 Task: Reply to email with the signature Edwin Parker with the subject 'Request for a promotion' from softage.1@softage.net with the message 'I would like to schedule a meeting to discuss the project's risk mitigation plan.'
Action: Mouse moved to (882, 206)
Screenshot: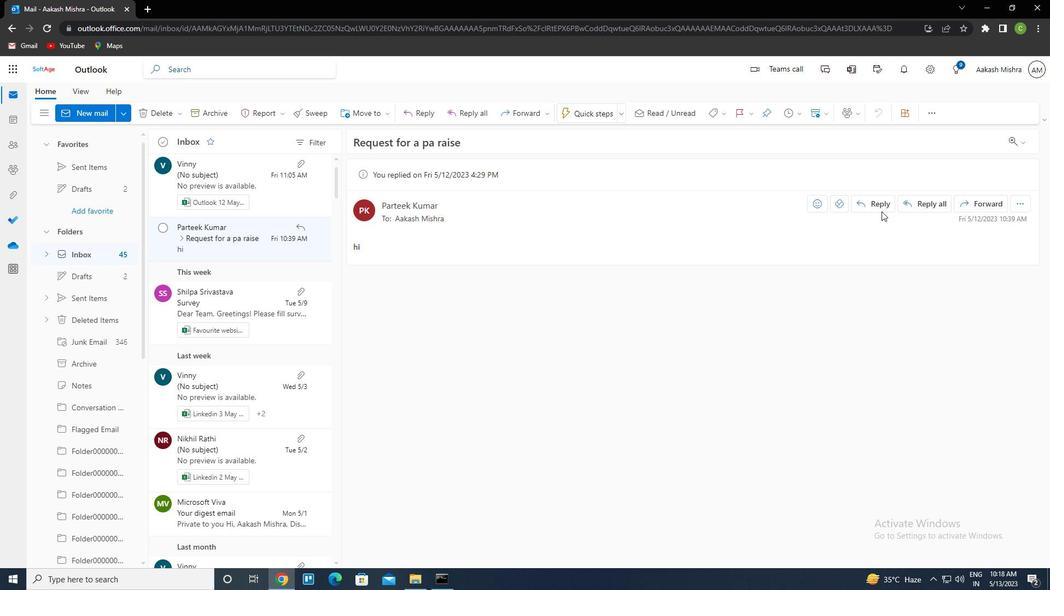 
Action: Mouse pressed left at (882, 206)
Screenshot: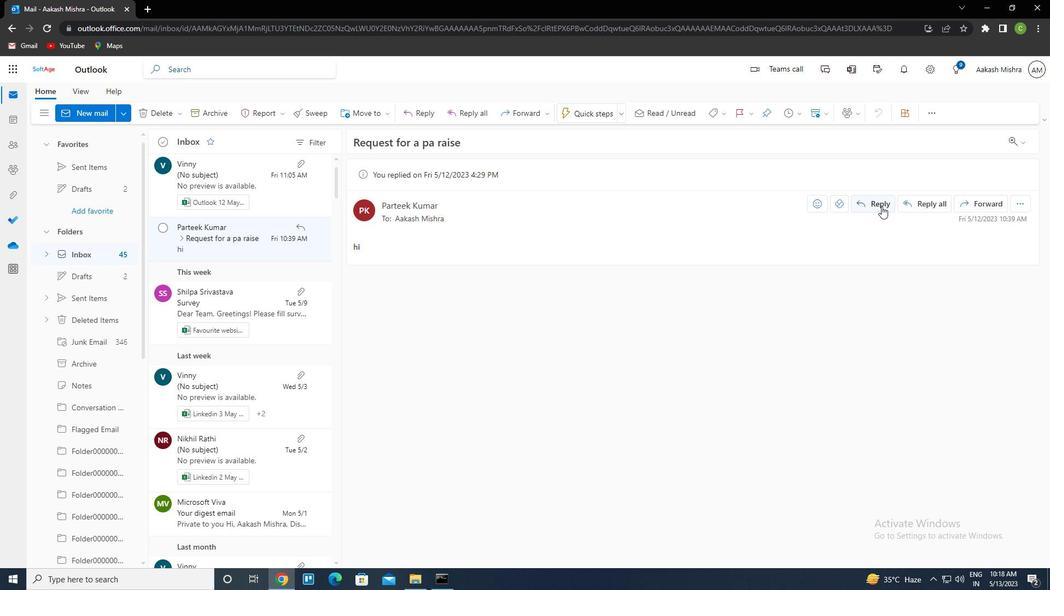 
Action: Mouse moved to (701, 113)
Screenshot: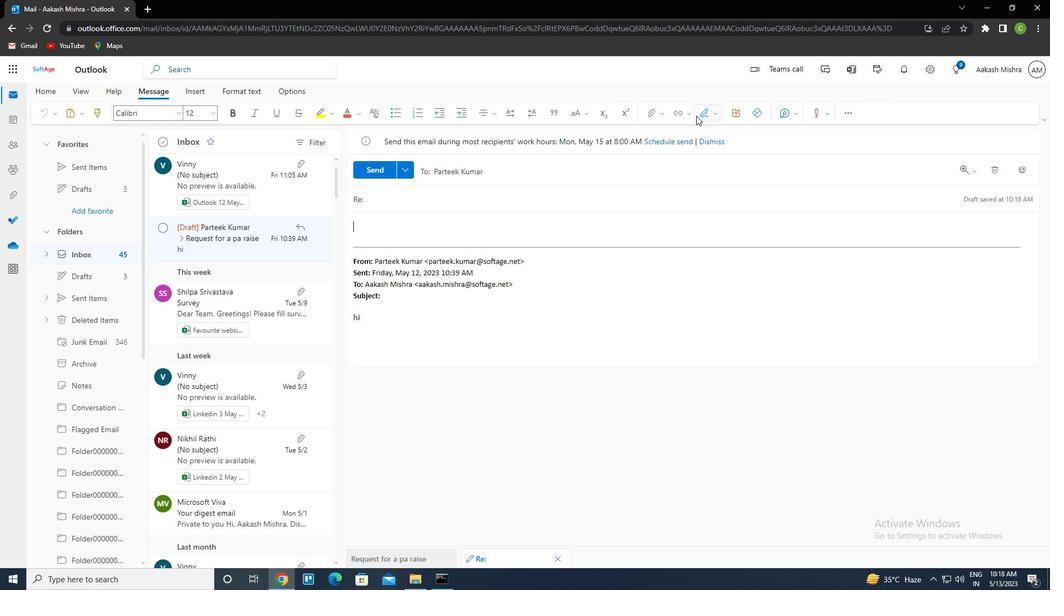 
Action: Mouse pressed left at (701, 113)
Screenshot: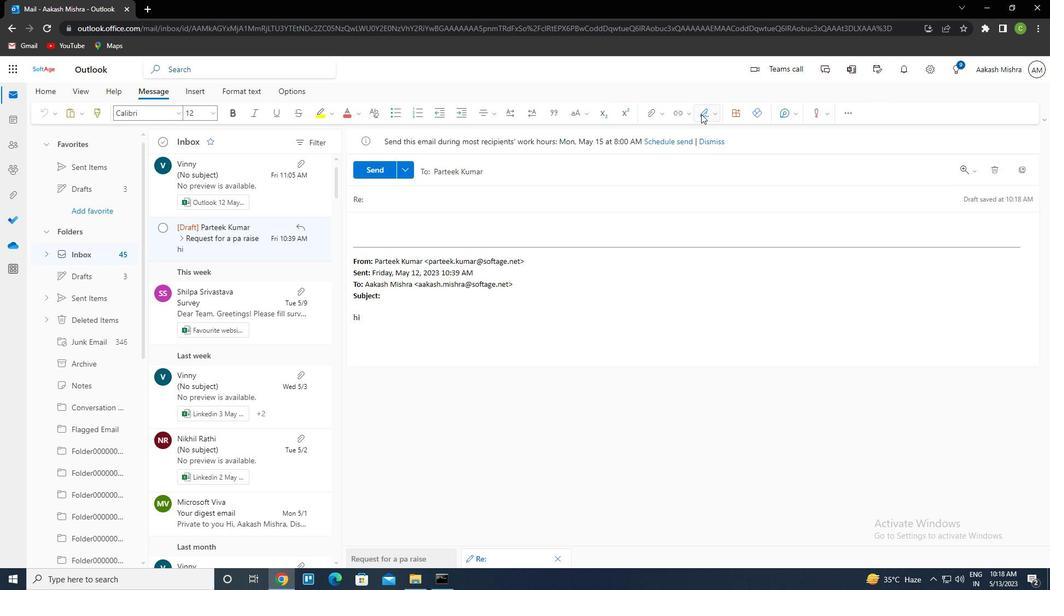 
Action: Mouse moved to (700, 155)
Screenshot: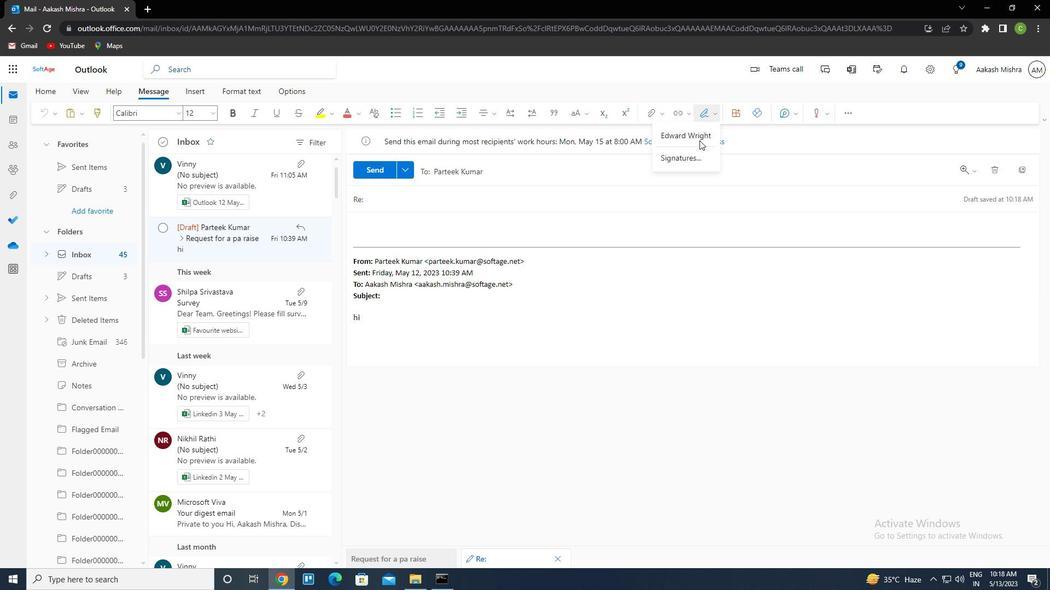 
Action: Mouse pressed left at (700, 155)
Screenshot: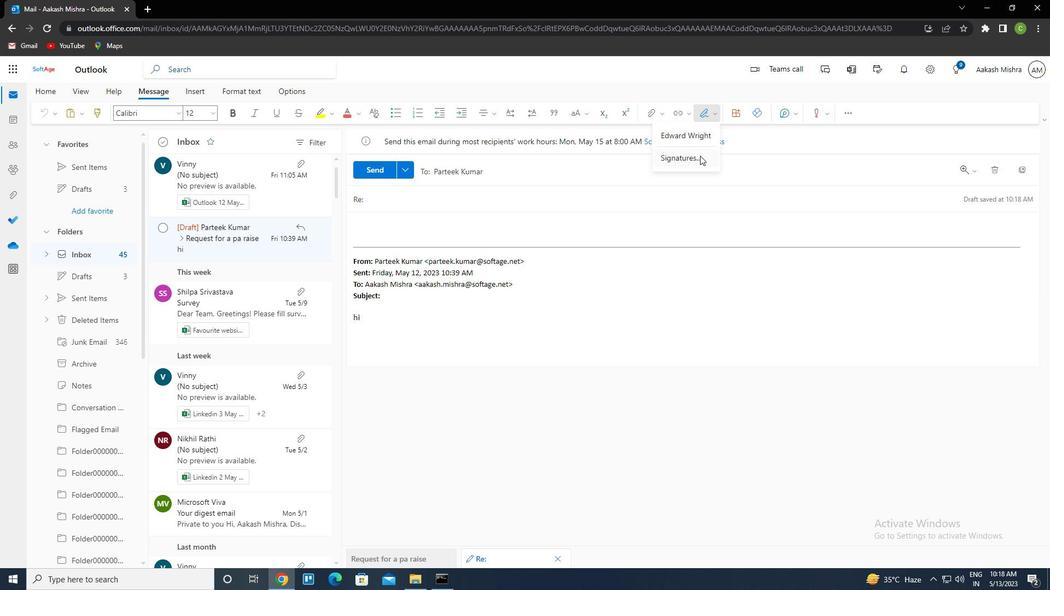 
Action: Mouse moved to (738, 201)
Screenshot: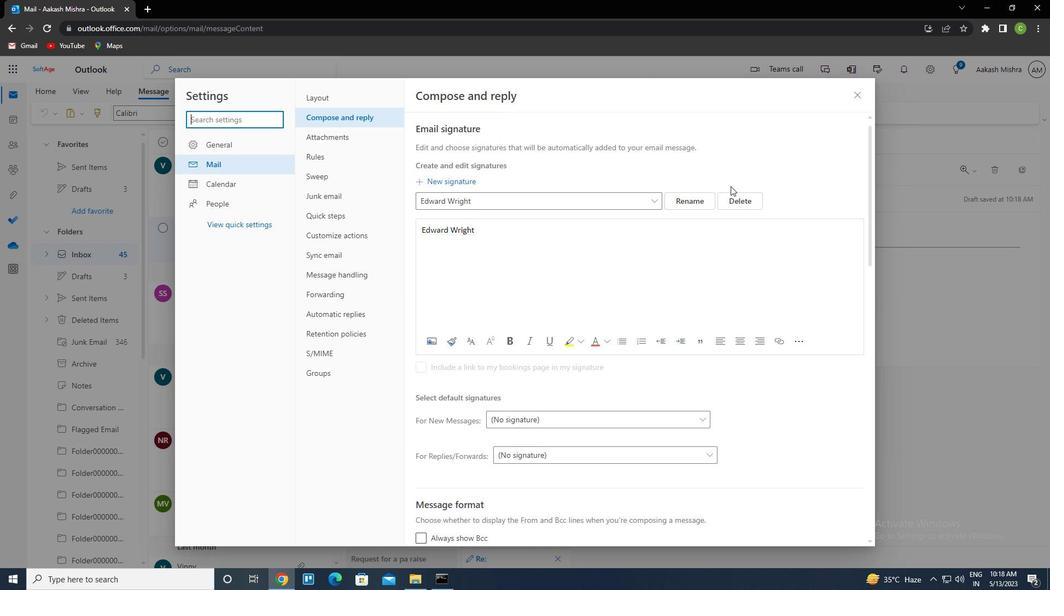 
Action: Mouse pressed left at (738, 201)
Screenshot: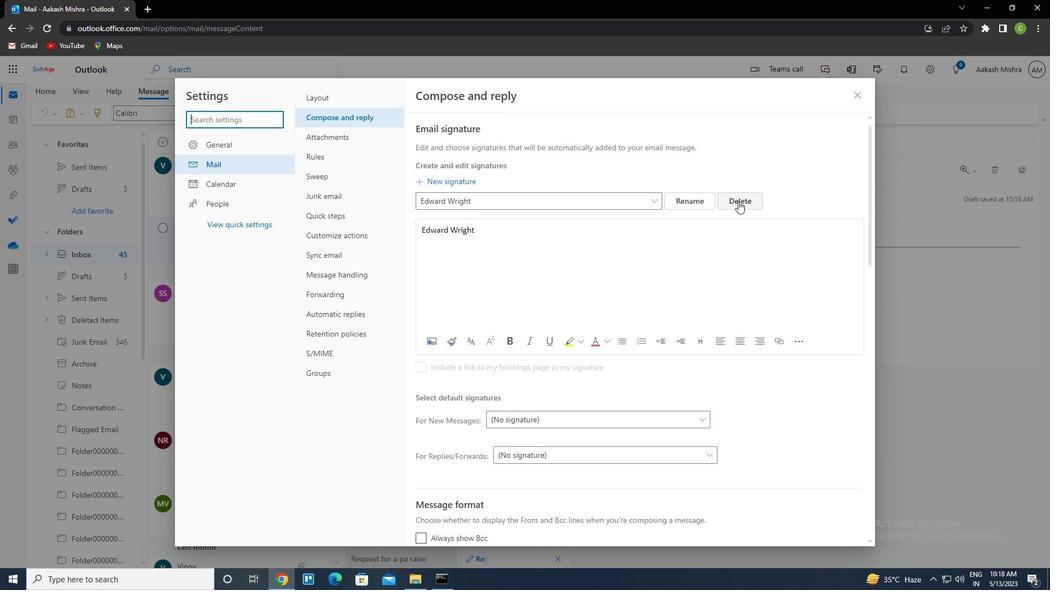 
Action: Mouse moved to (563, 207)
Screenshot: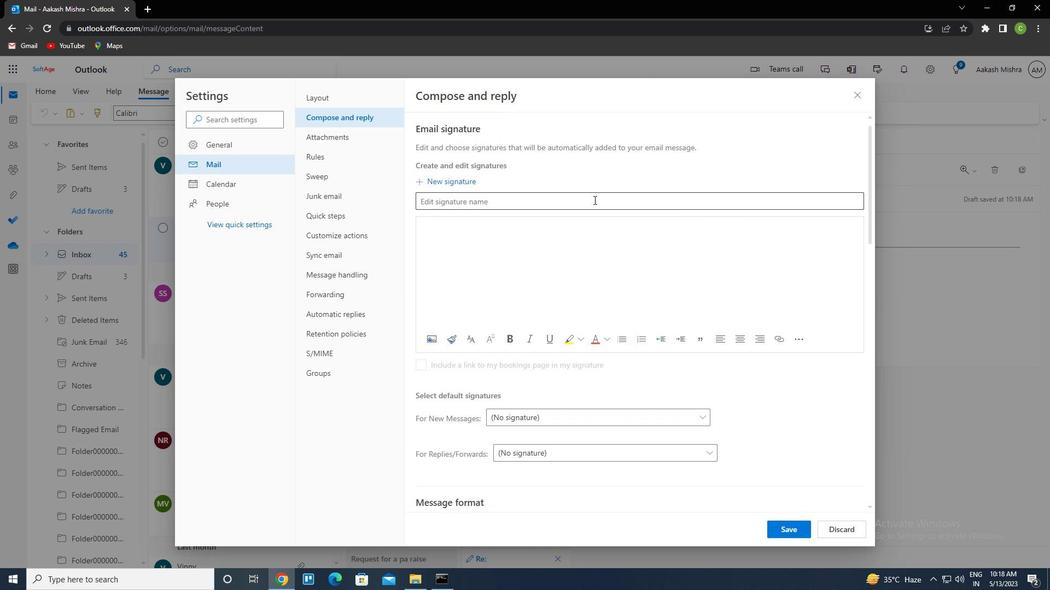 
Action: Mouse pressed left at (563, 207)
Screenshot: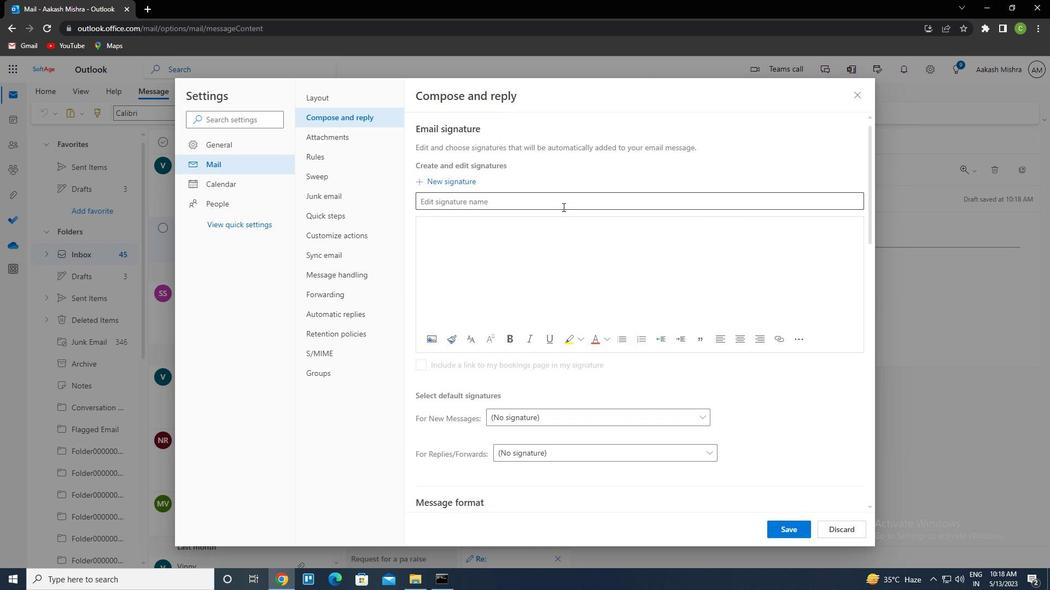 
Action: Key pressed <Key.caps_lock><Key.caps_lock>e<Key.caps_lock>dwin<Key.space><Key.caps_lock>p<Key.caps_lock>arker
Screenshot: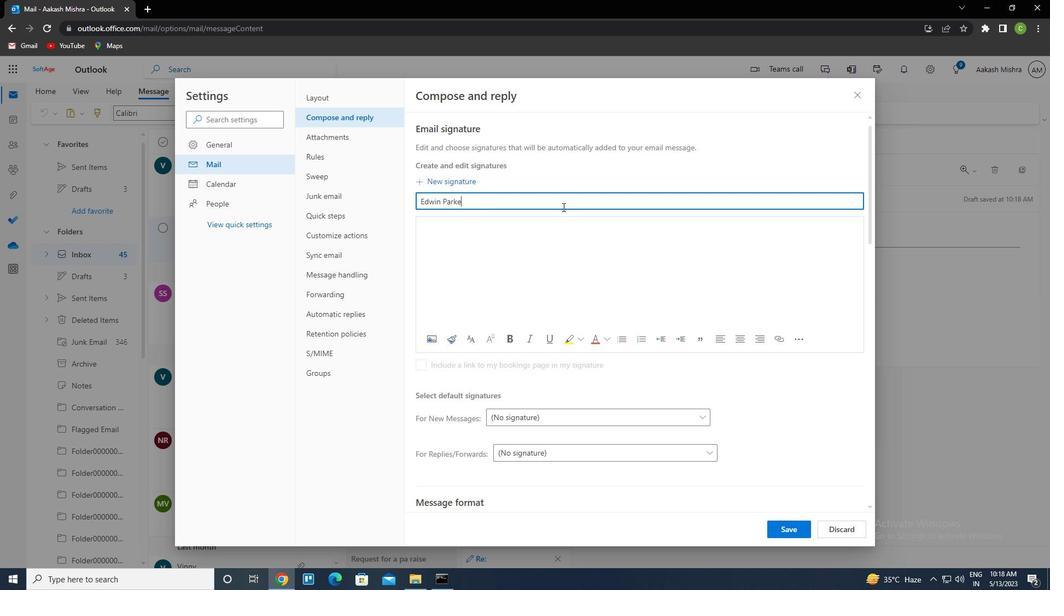 
Action: Mouse moved to (463, 224)
Screenshot: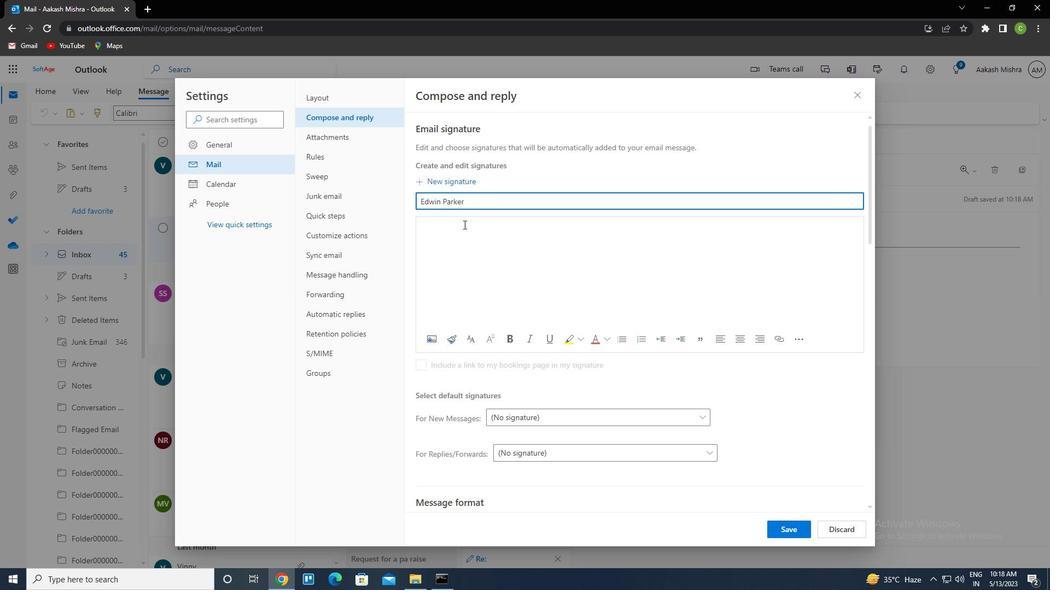 
Action: Key pressed <Key.tab><Key.caps_lock>e<Key.caps_lock>dwin<Key.space><Key.caps_lock>p<Key.caps_lock>arker
Screenshot: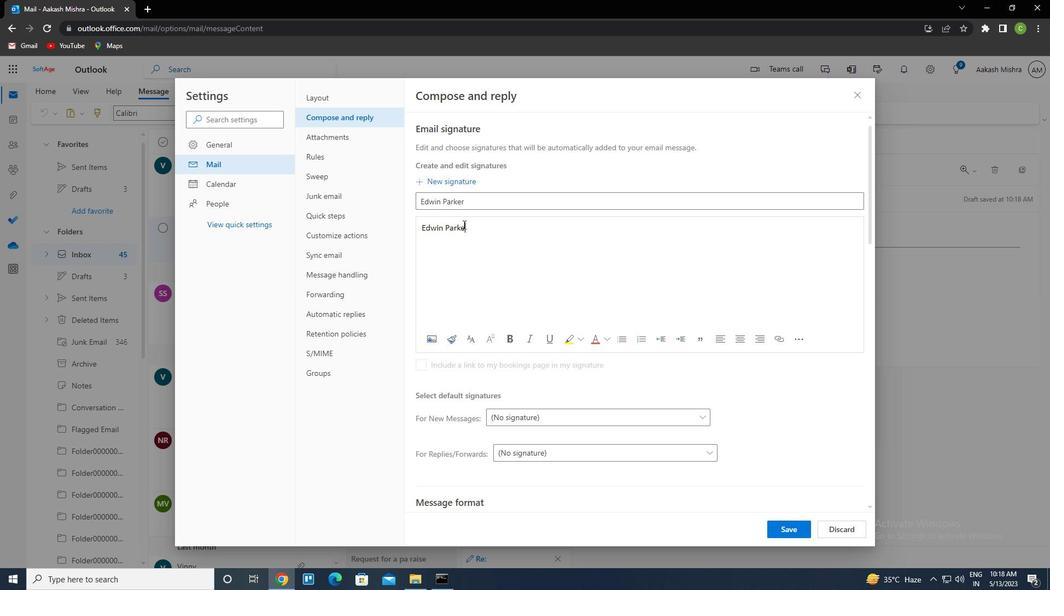 
Action: Mouse moved to (785, 537)
Screenshot: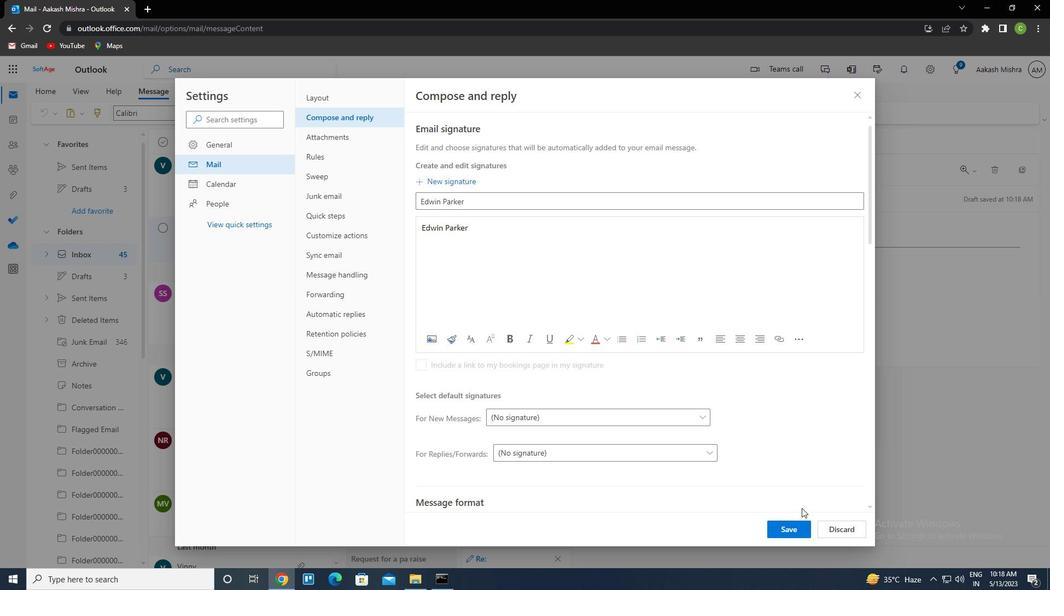 
Action: Mouse pressed left at (785, 537)
Screenshot: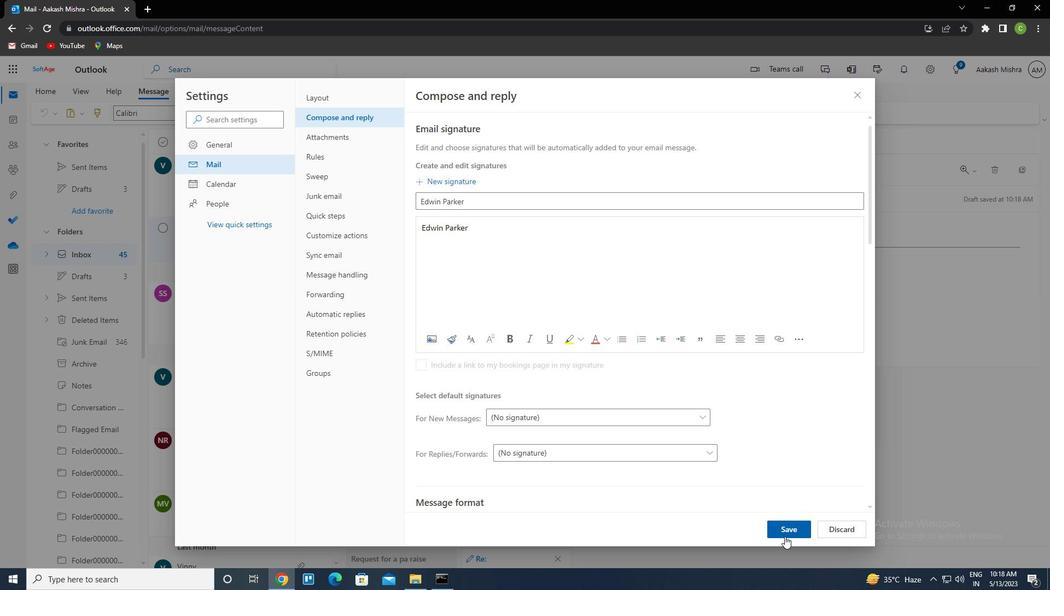 
Action: Mouse moved to (856, 96)
Screenshot: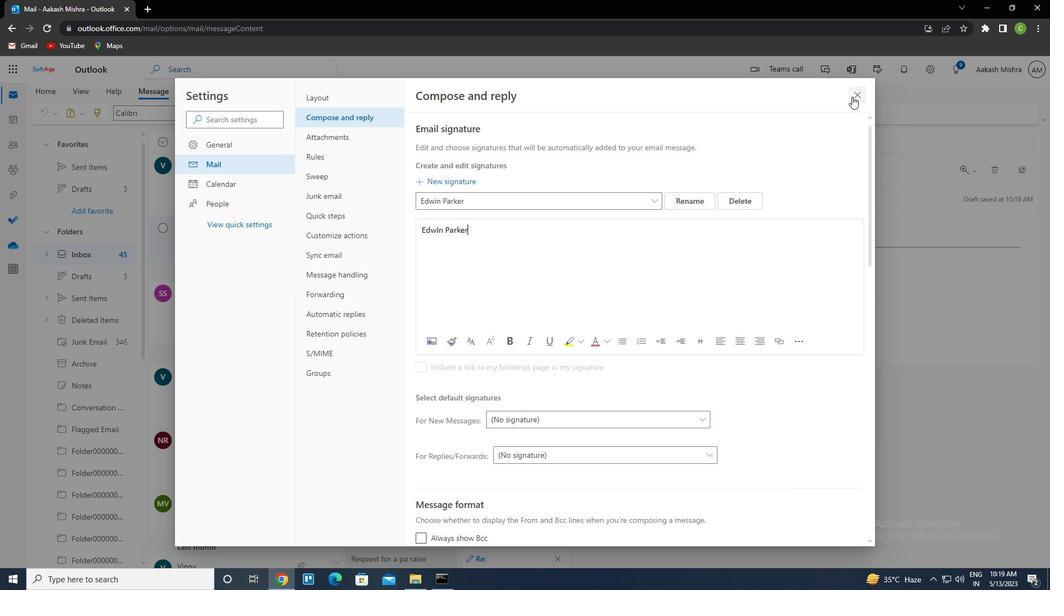 
Action: Mouse pressed left at (856, 96)
Screenshot: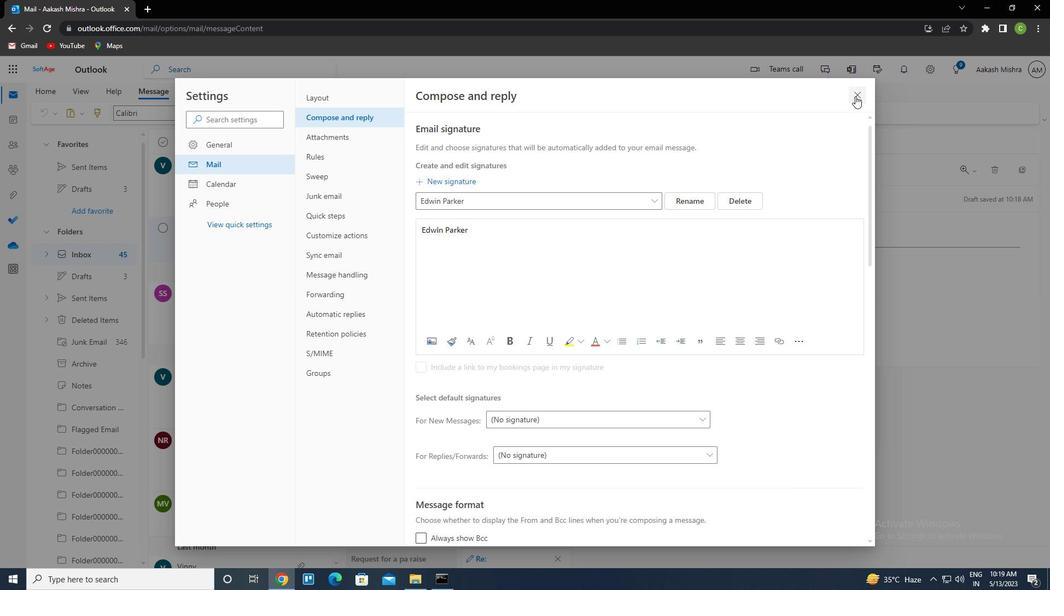 
Action: Mouse moved to (408, 196)
Screenshot: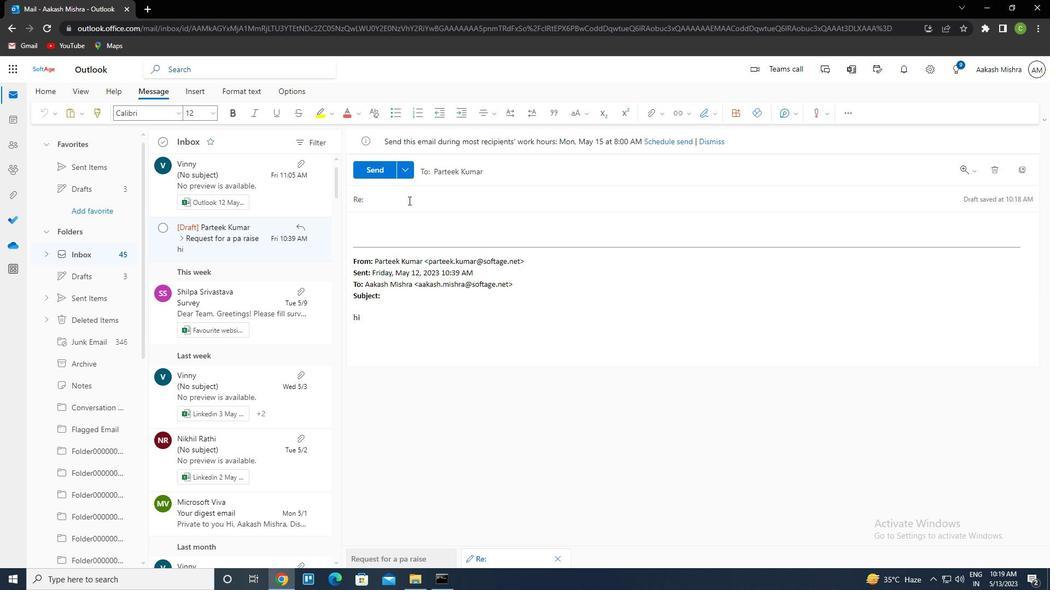 
Action: Mouse pressed left at (408, 196)
Screenshot: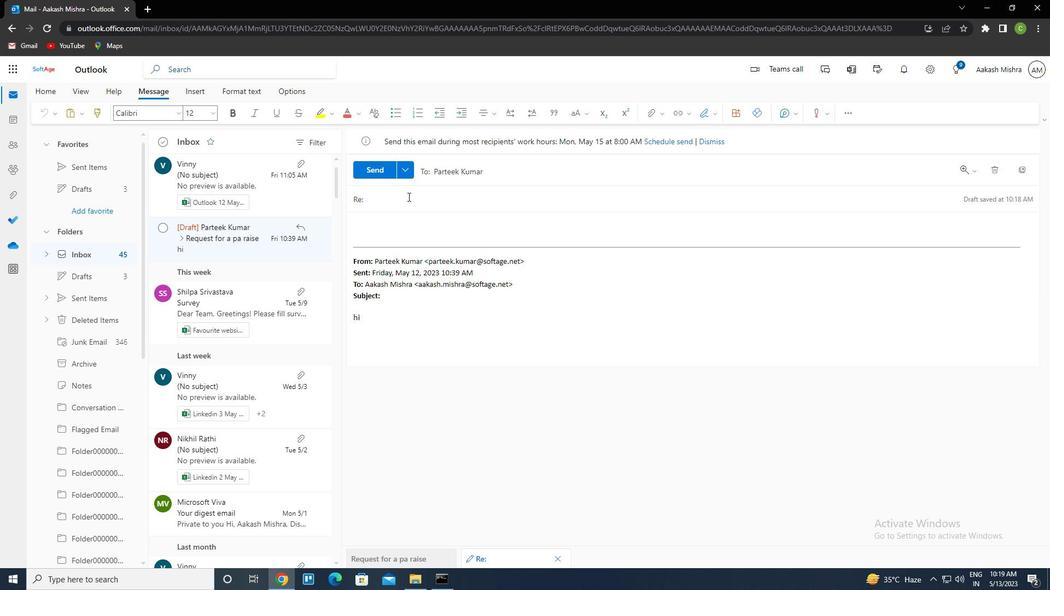 
Action: Key pressed <Key.caps_lock>r<Key.caps_lock>equest<Key.space>for<Key.space><Key.space>promotion<Key.tab><Key.caps_lock>i<Key.caps_lock><Key.space>would<Key.space>like<Key.space>to<Key.space>schedule<Key.space>a<Key.space>meeting<Key.space>to<Key.space>discuss<Key.space>the<Key.space>project's<Key.space>risk<Key.space>mitigation<Key.space>plan
Screenshot: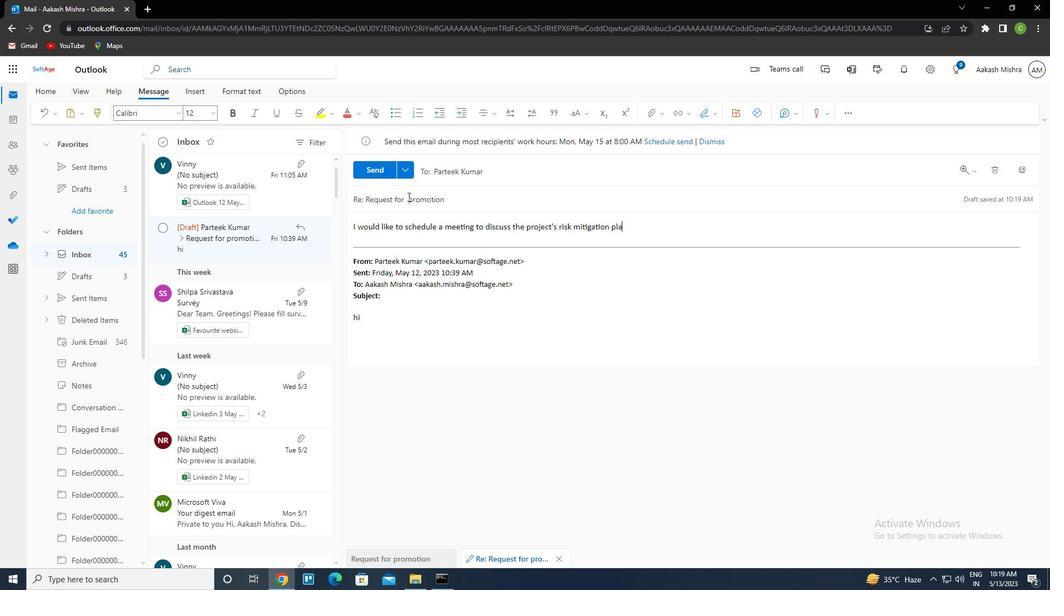 
Action: Mouse moved to (378, 174)
Screenshot: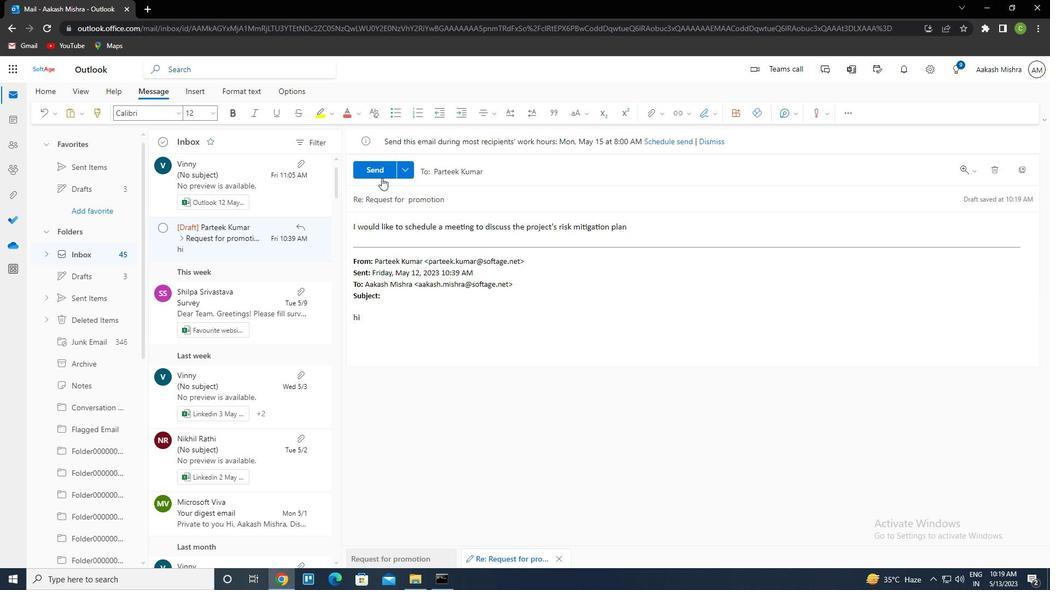 
Action: Mouse pressed left at (378, 174)
Screenshot: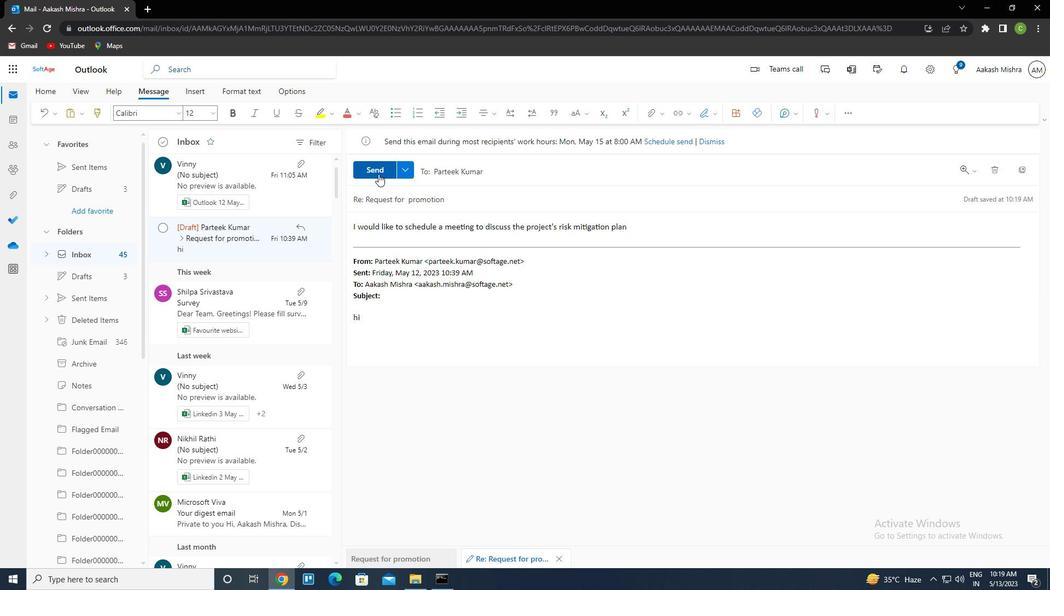 
Action: Mouse moved to (464, 332)
Screenshot: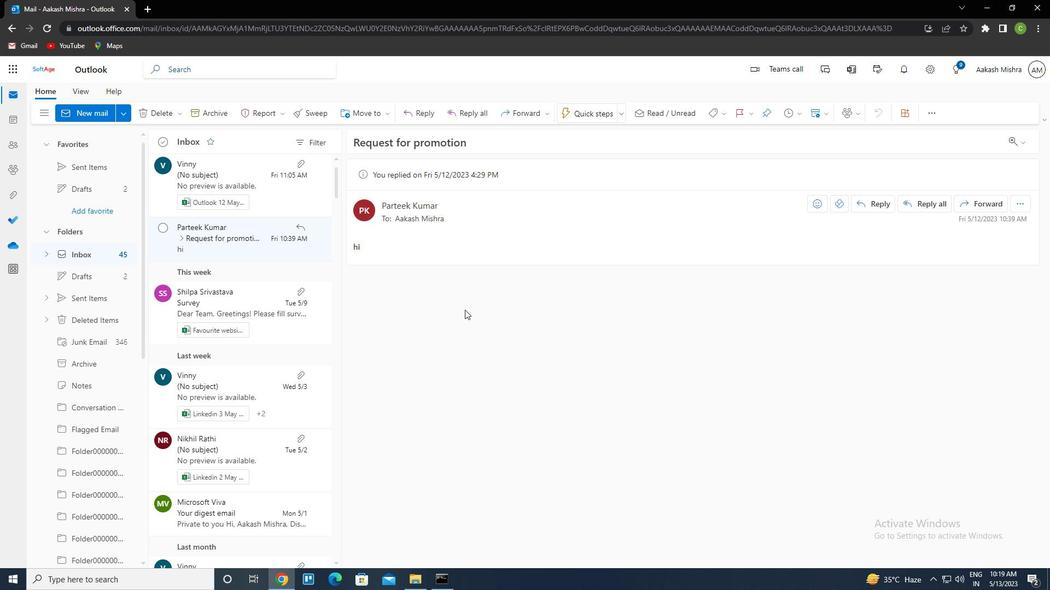 
